 Task: Look for products with honey flavor.
Action: Mouse moved to (24, 87)
Screenshot: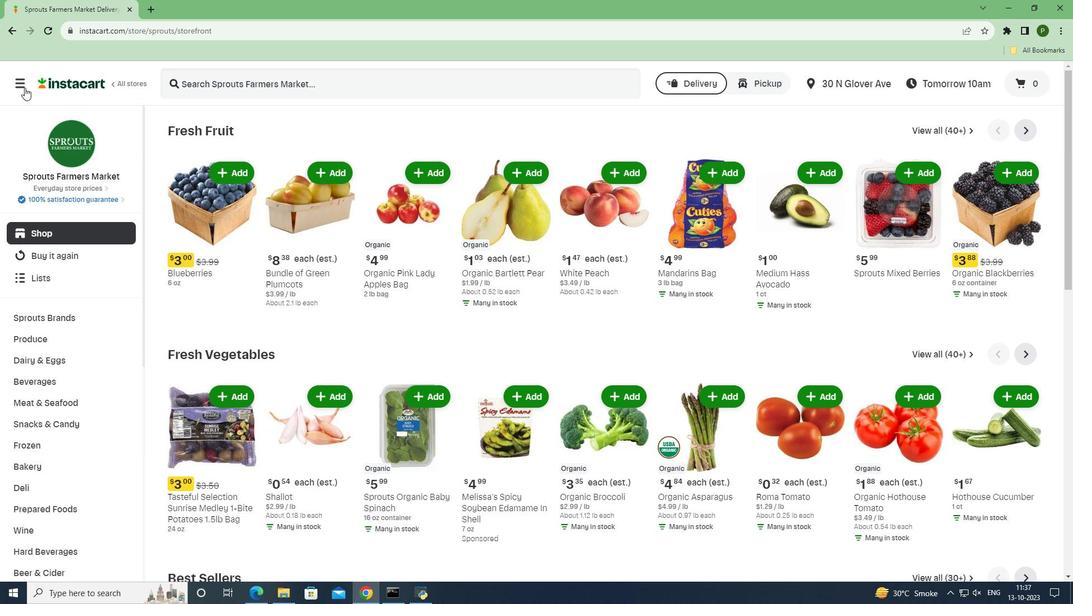 
Action: Mouse pressed left at (24, 87)
Screenshot: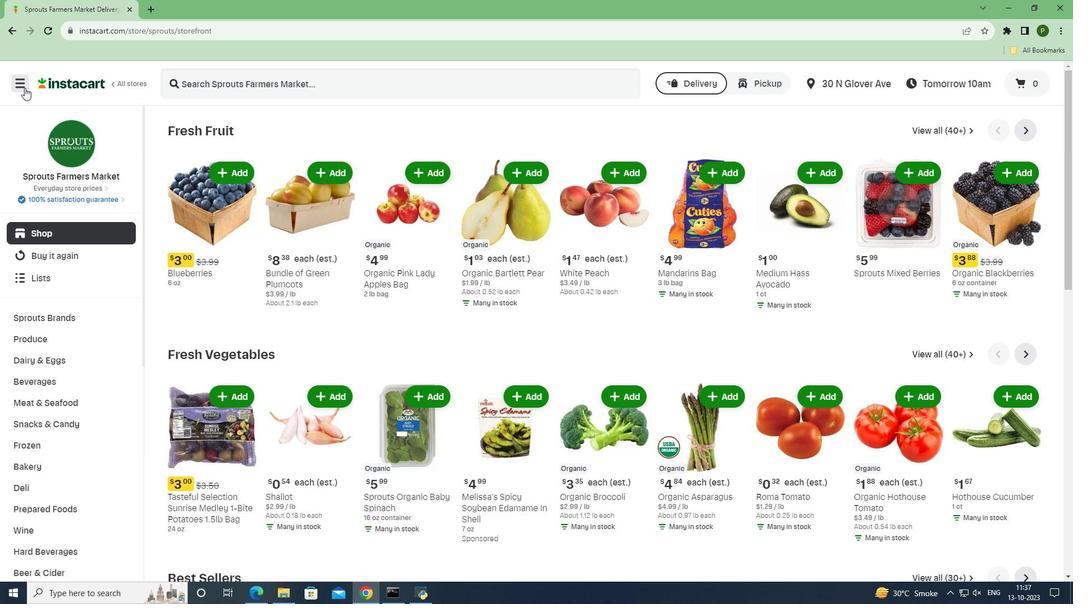 
Action: Mouse moved to (70, 296)
Screenshot: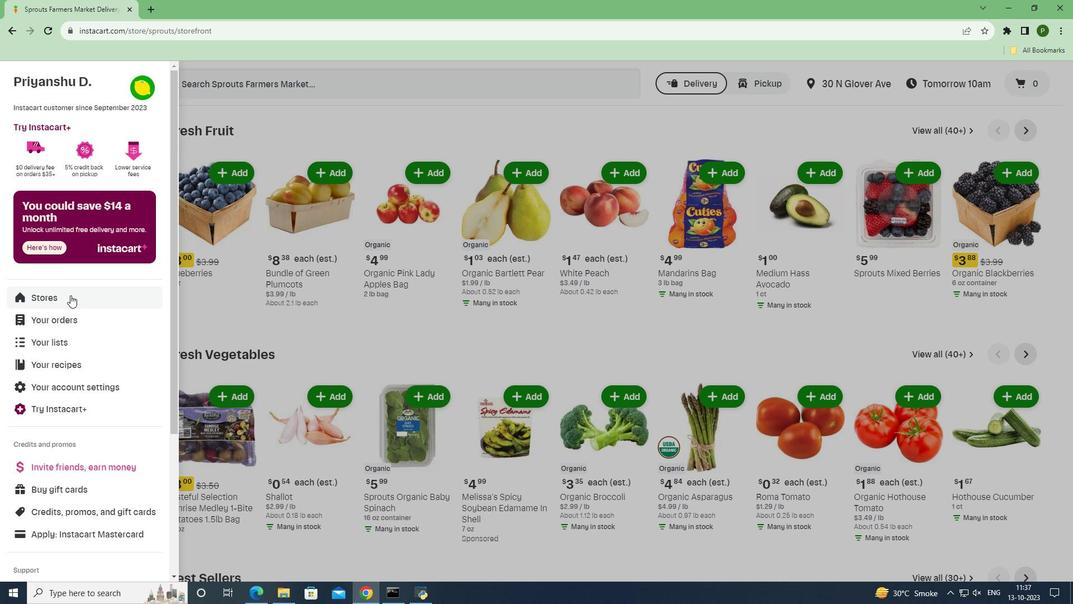
Action: Mouse pressed left at (70, 296)
Screenshot: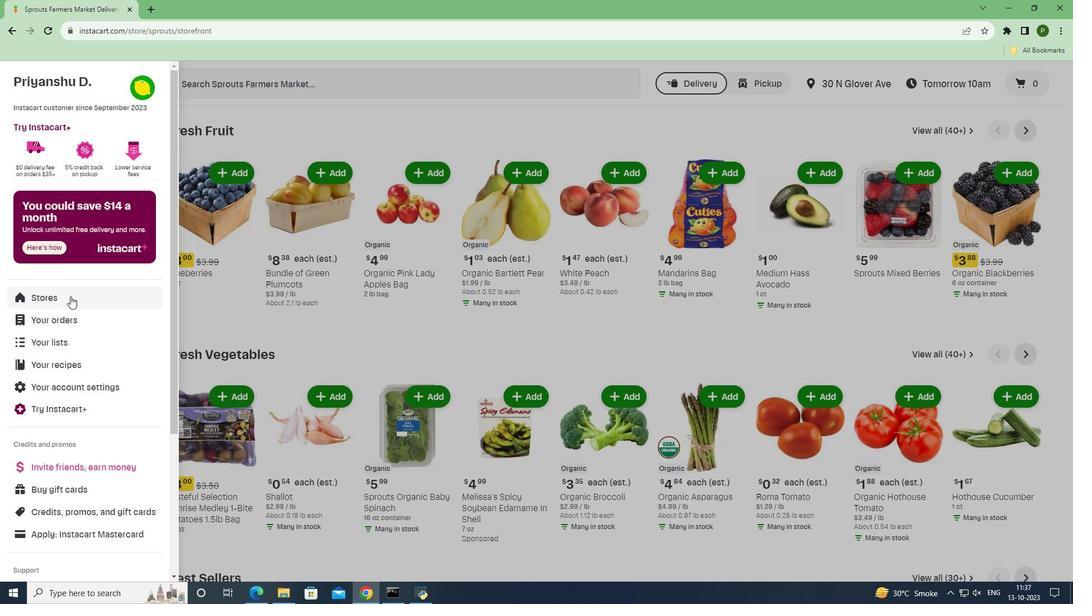 
Action: Mouse moved to (253, 131)
Screenshot: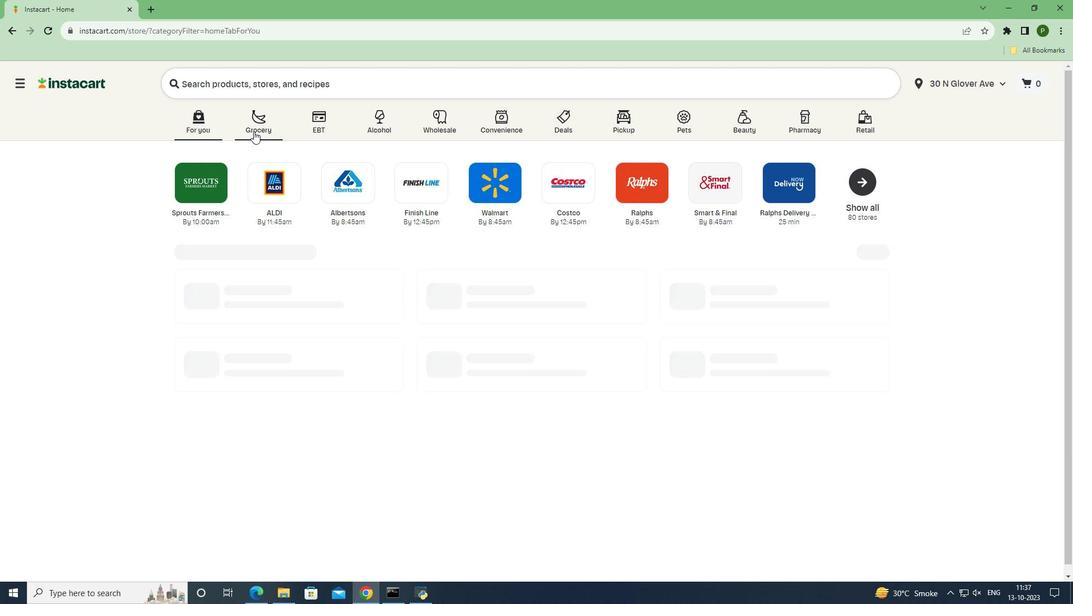 
Action: Mouse pressed left at (253, 131)
Screenshot: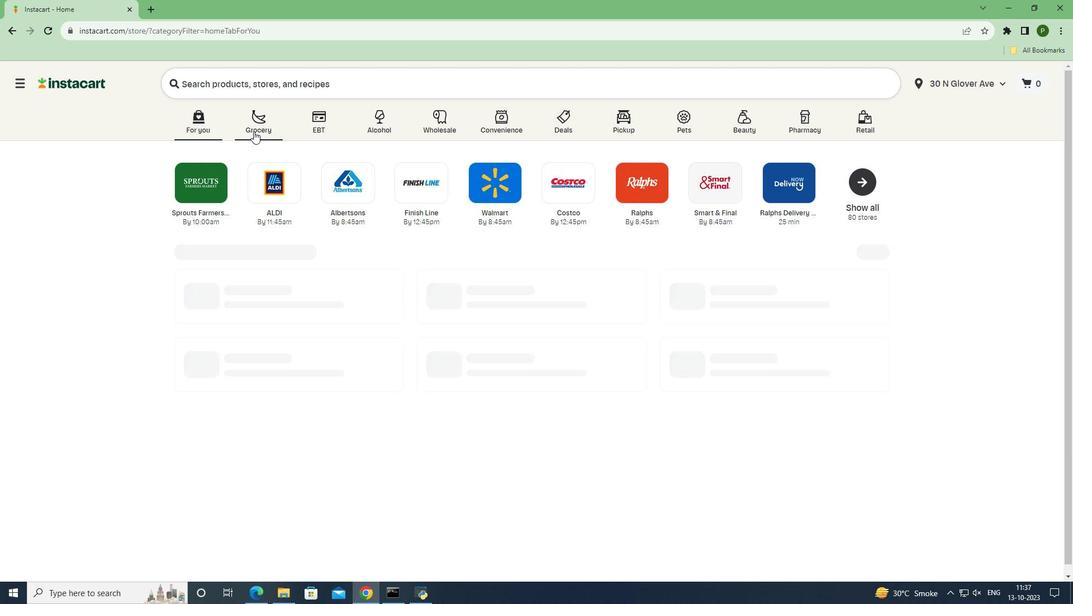 
Action: Mouse moved to (697, 263)
Screenshot: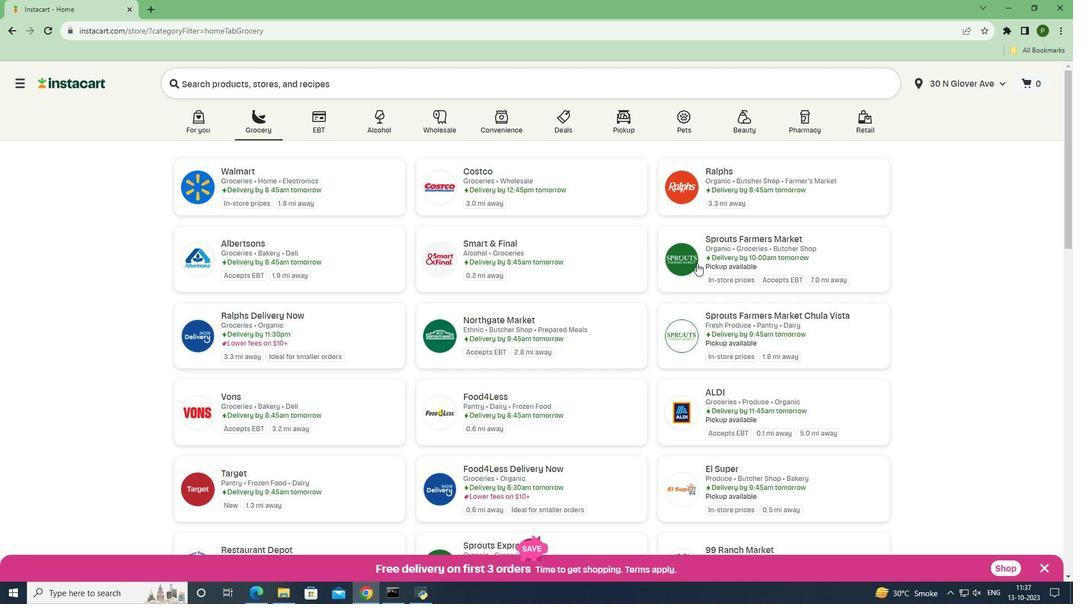 
Action: Mouse pressed left at (697, 263)
Screenshot: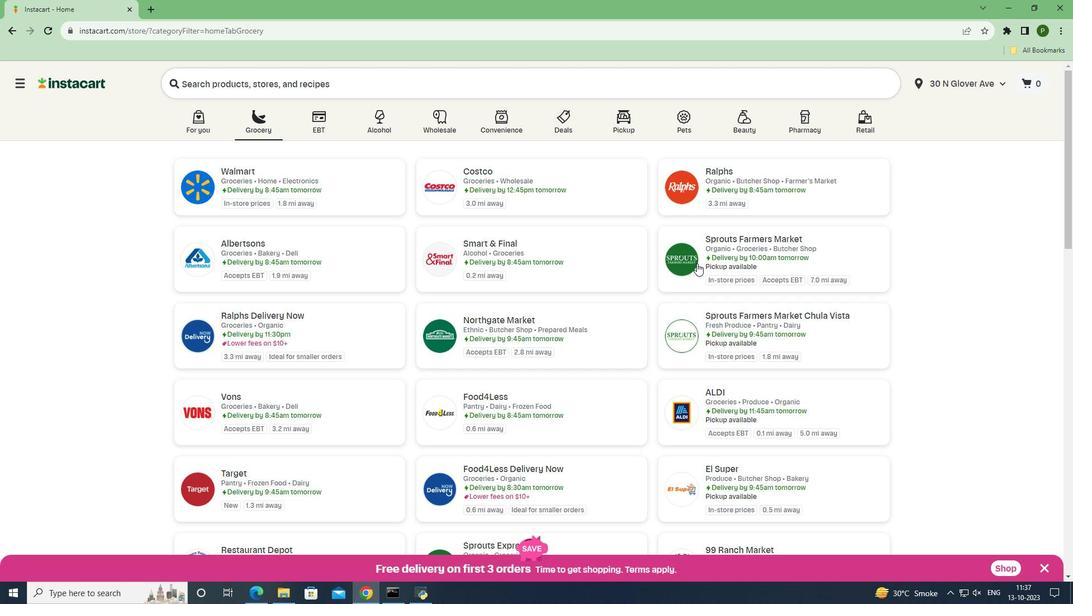 
Action: Mouse moved to (48, 378)
Screenshot: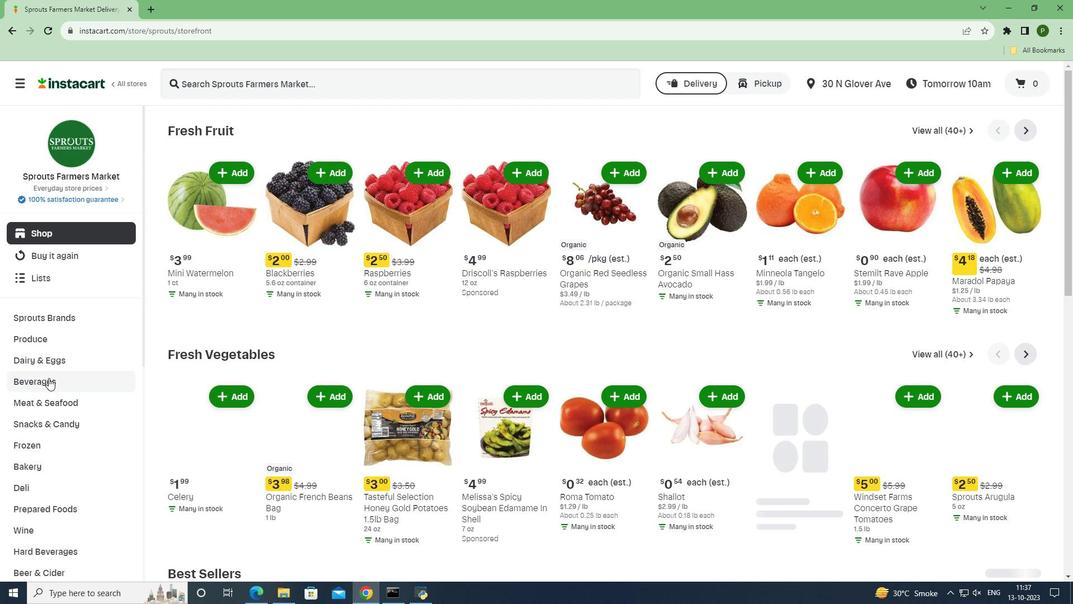 
Action: Mouse pressed left at (48, 378)
Screenshot: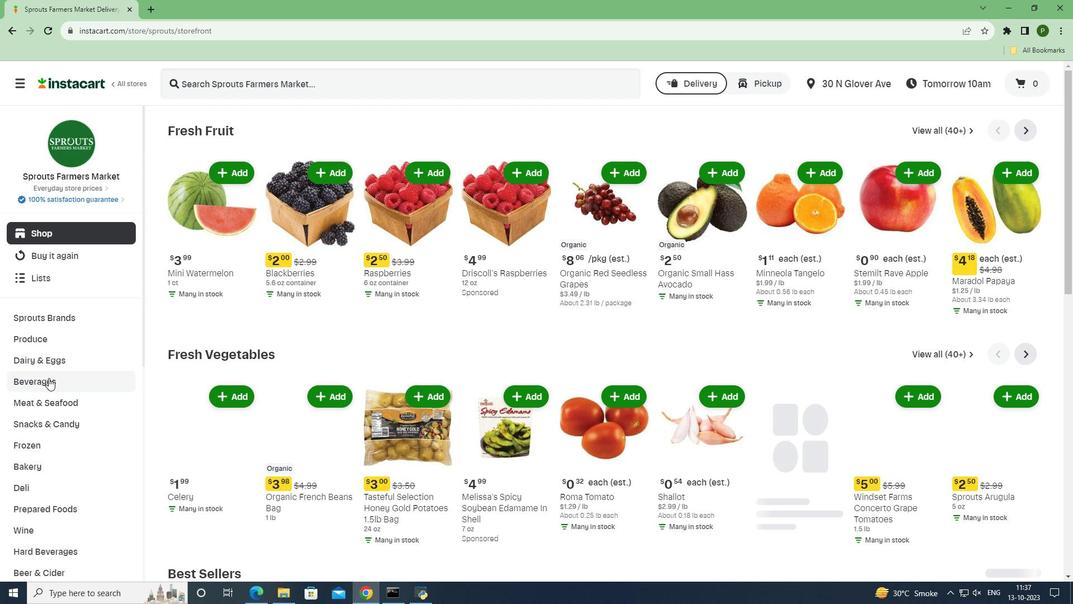 
Action: Mouse moved to (967, 157)
Screenshot: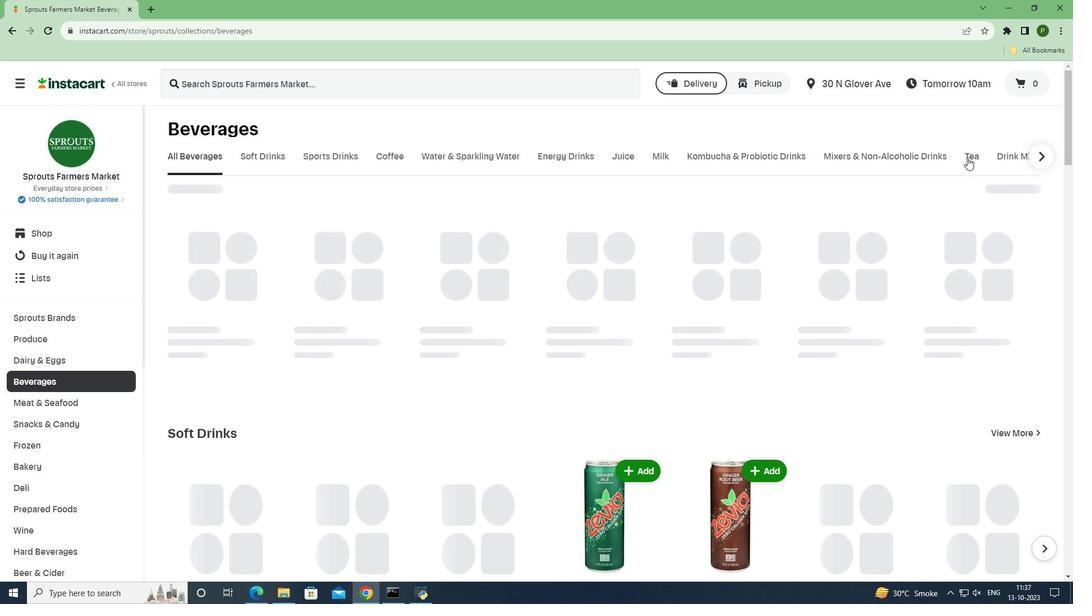 
Action: Mouse pressed left at (967, 157)
Screenshot: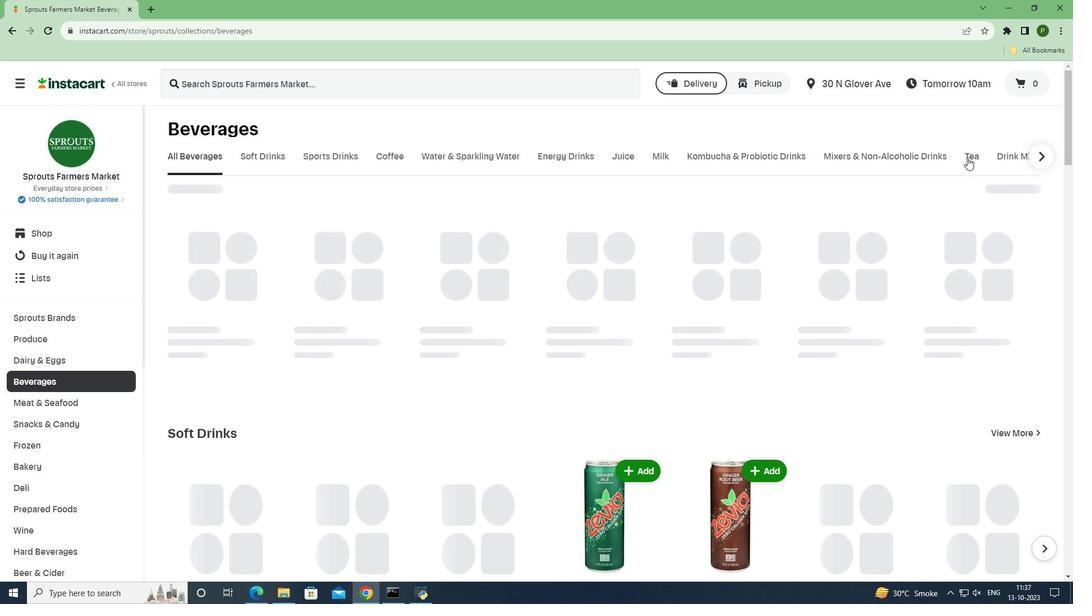 
Action: Mouse moved to (173, 247)
Screenshot: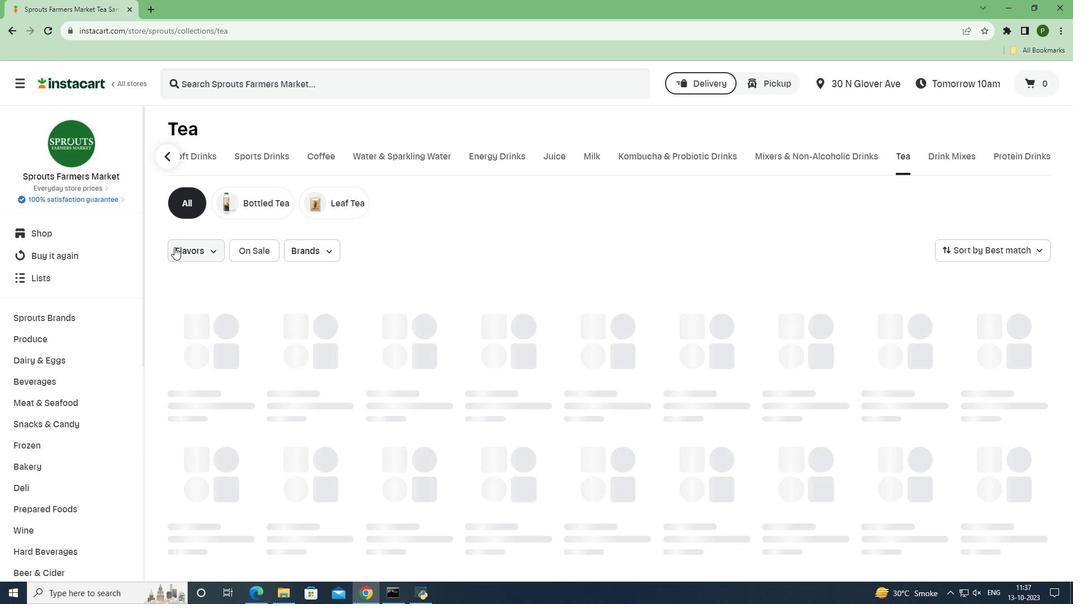 
Action: Mouse pressed left at (173, 247)
Screenshot: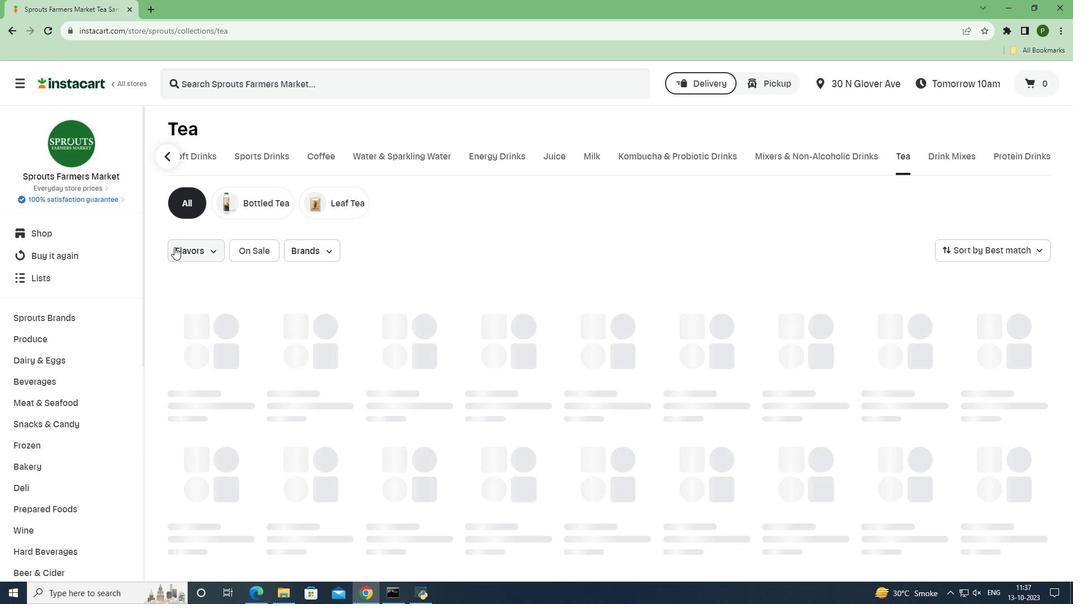 
Action: Mouse moved to (239, 295)
Screenshot: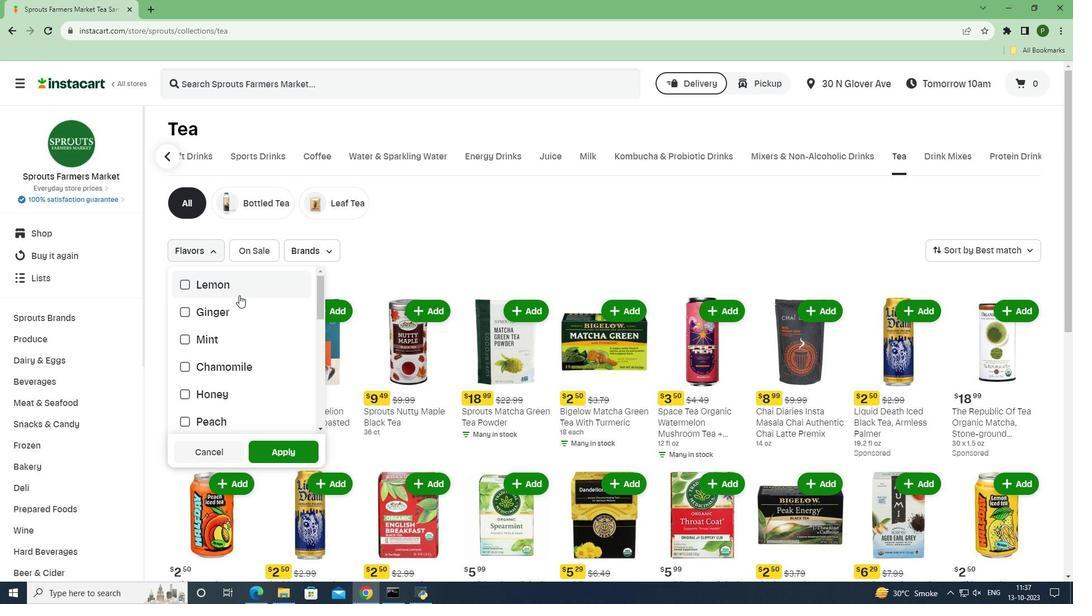 
Action: Mouse scrolled (239, 294) with delta (0, 0)
Screenshot: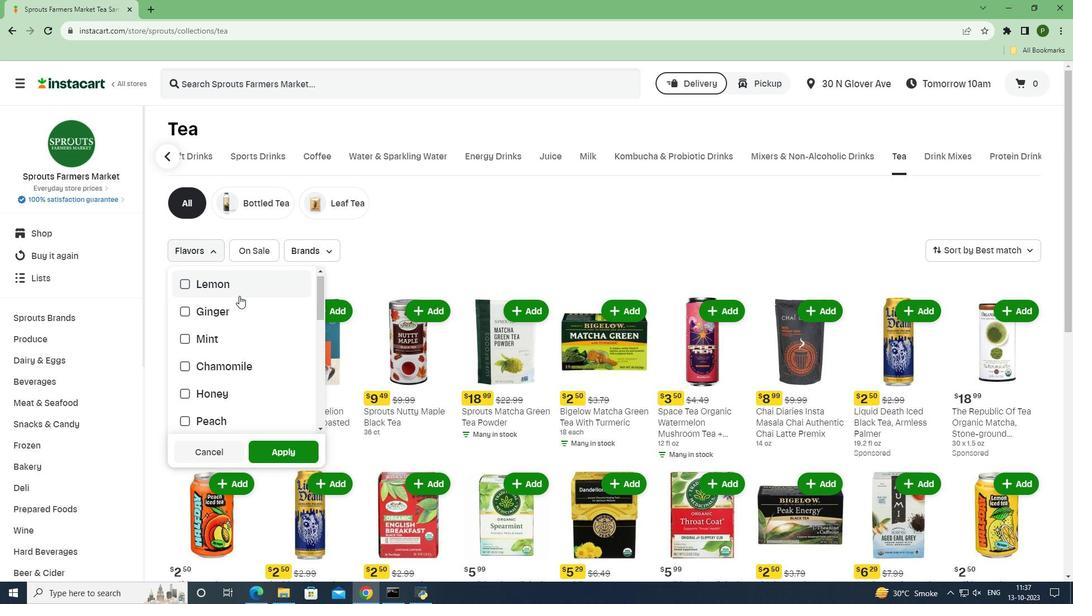 
Action: Mouse moved to (227, 342)
Screenshot: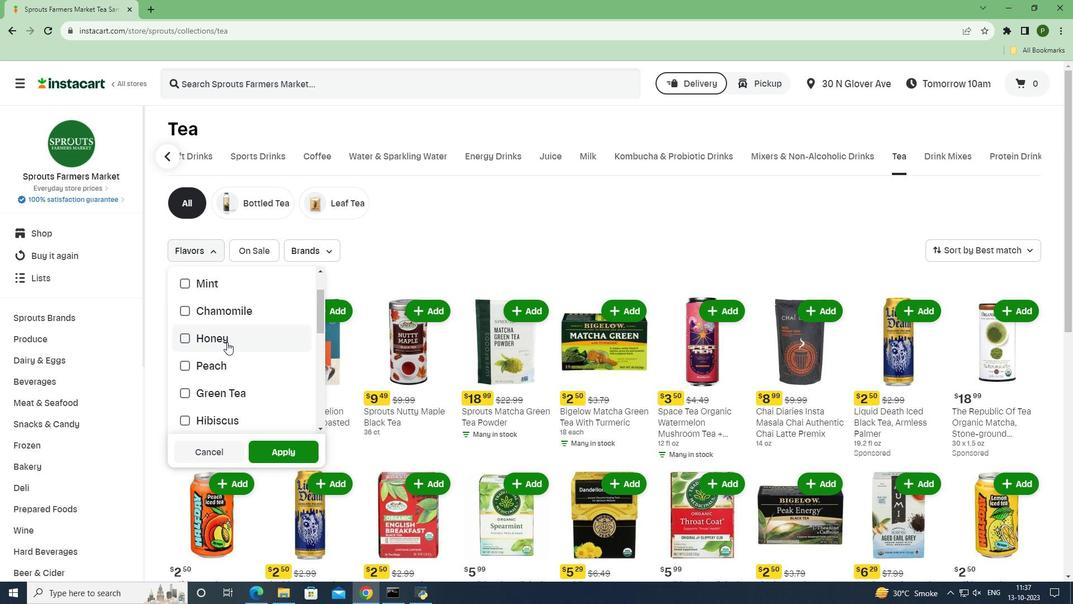 
Action: Mouse pressed left at (227, 342)
Screenshot: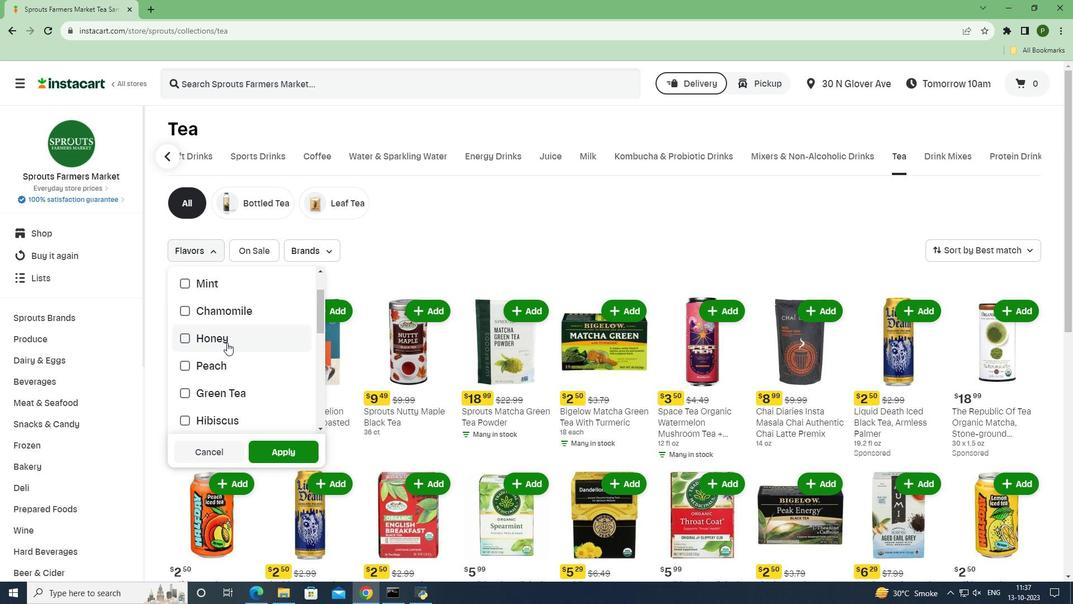 
Action: Mouse moved to (290, 448)
Screenshot: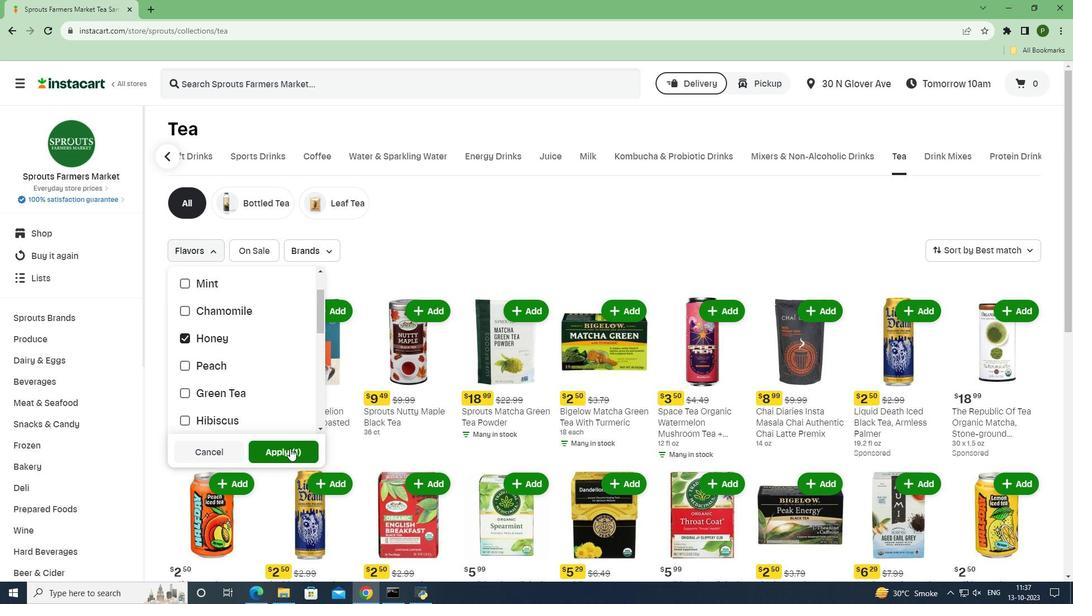 
Action: Mouse pressed left at (290, 448)
Screenshot: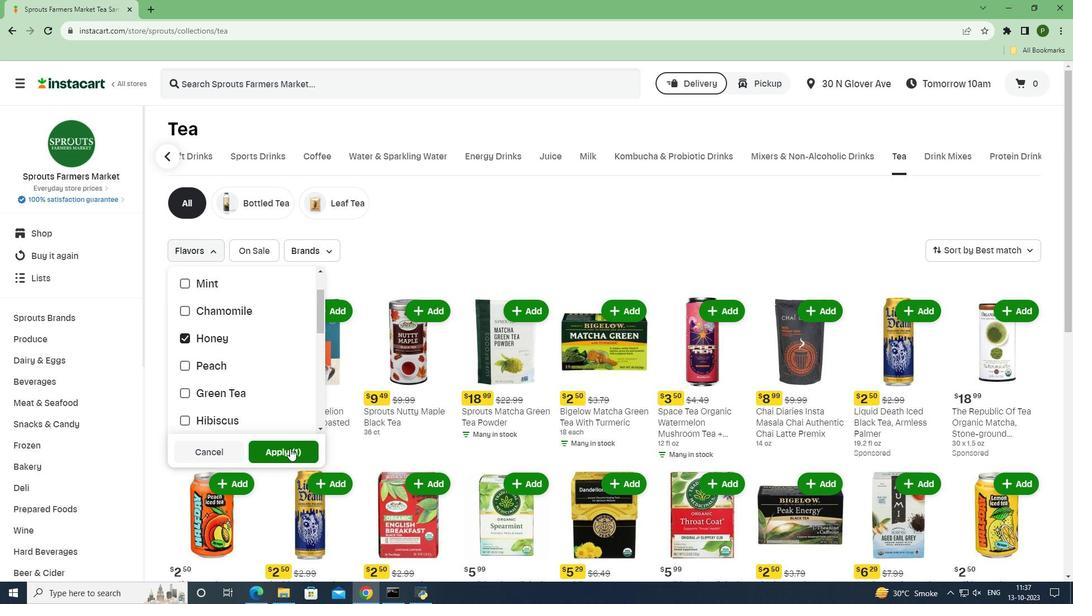 
Action: Mouse moved to (407, 457)
Screenshot: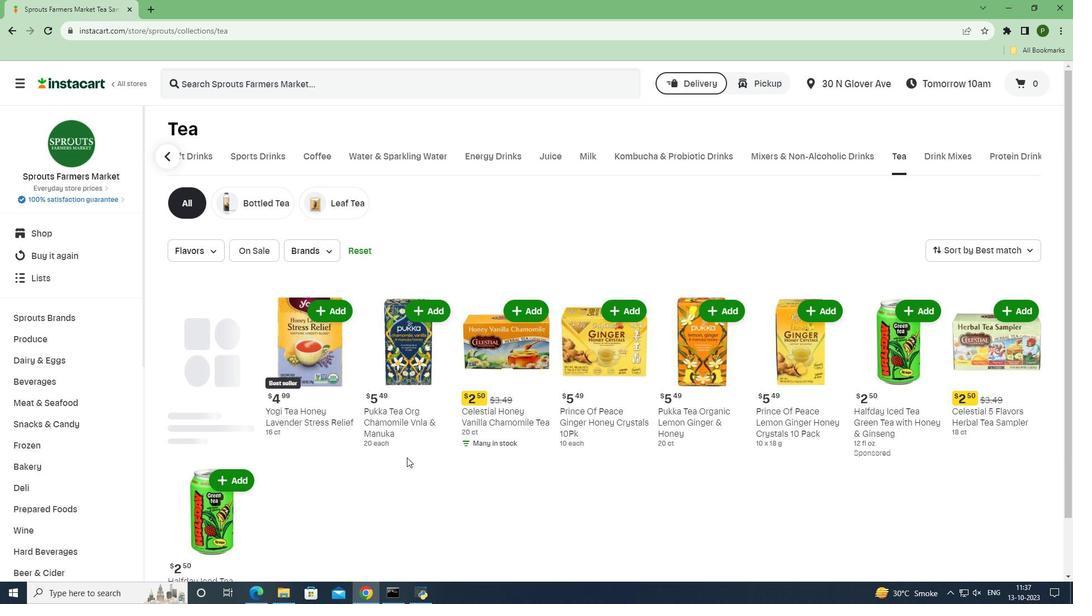 
